 Task: Add a condition where "Description Contains at least one of the following words" " final resolution" in new tickets in your groups.
Action: Mouse moved to (155, 519)
Screenshot: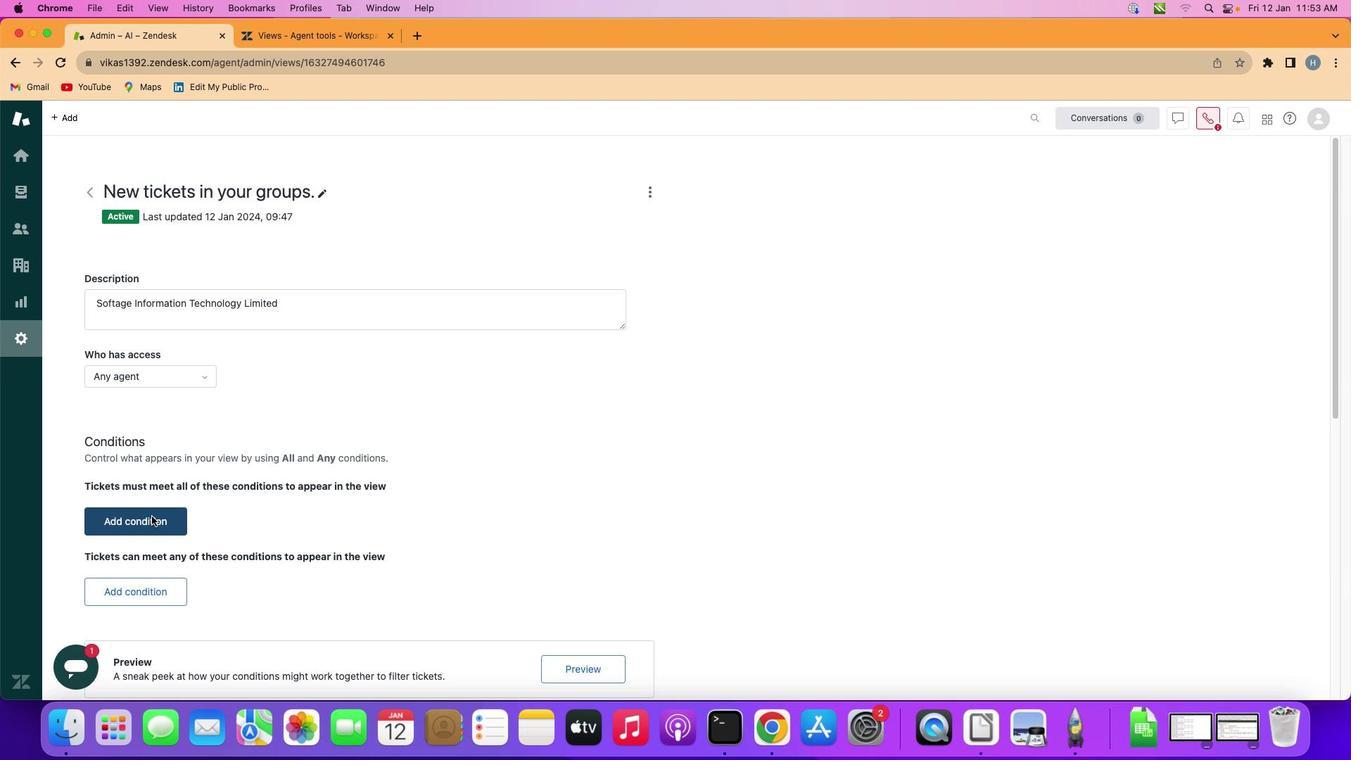 
Action: Mouse pressed left at (155, 519)
Screenshot: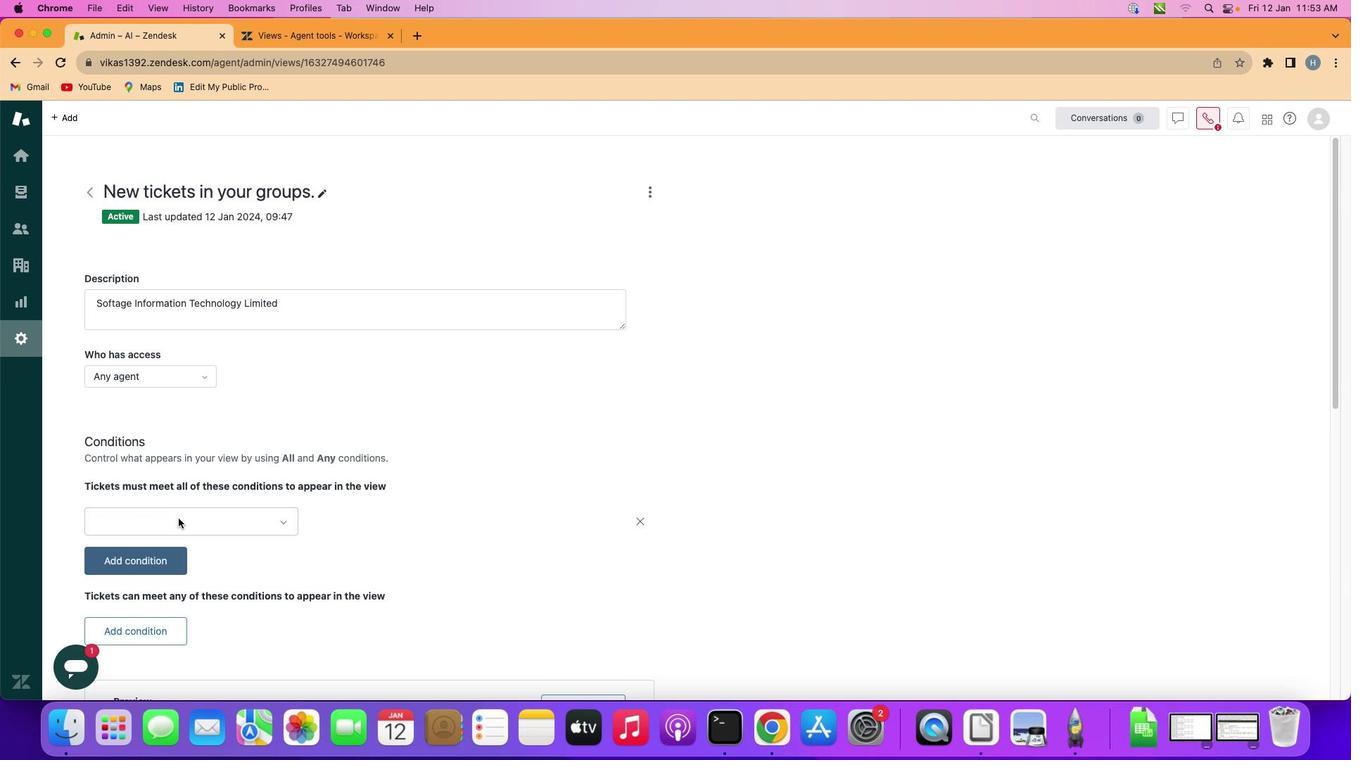 
Action: Mouse moved to (221, 520)
Screenshot: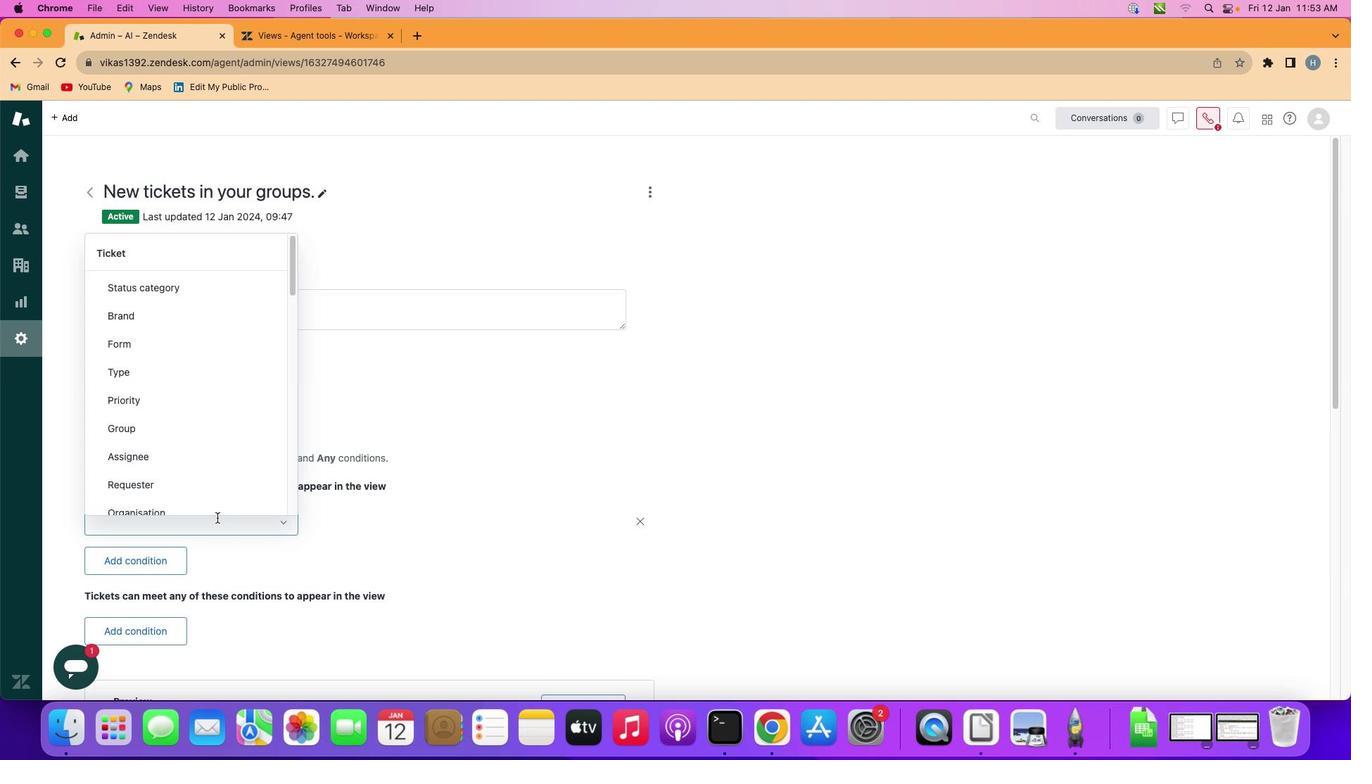 
Action: Mouse pressed left at (221, 520)
Screenshot: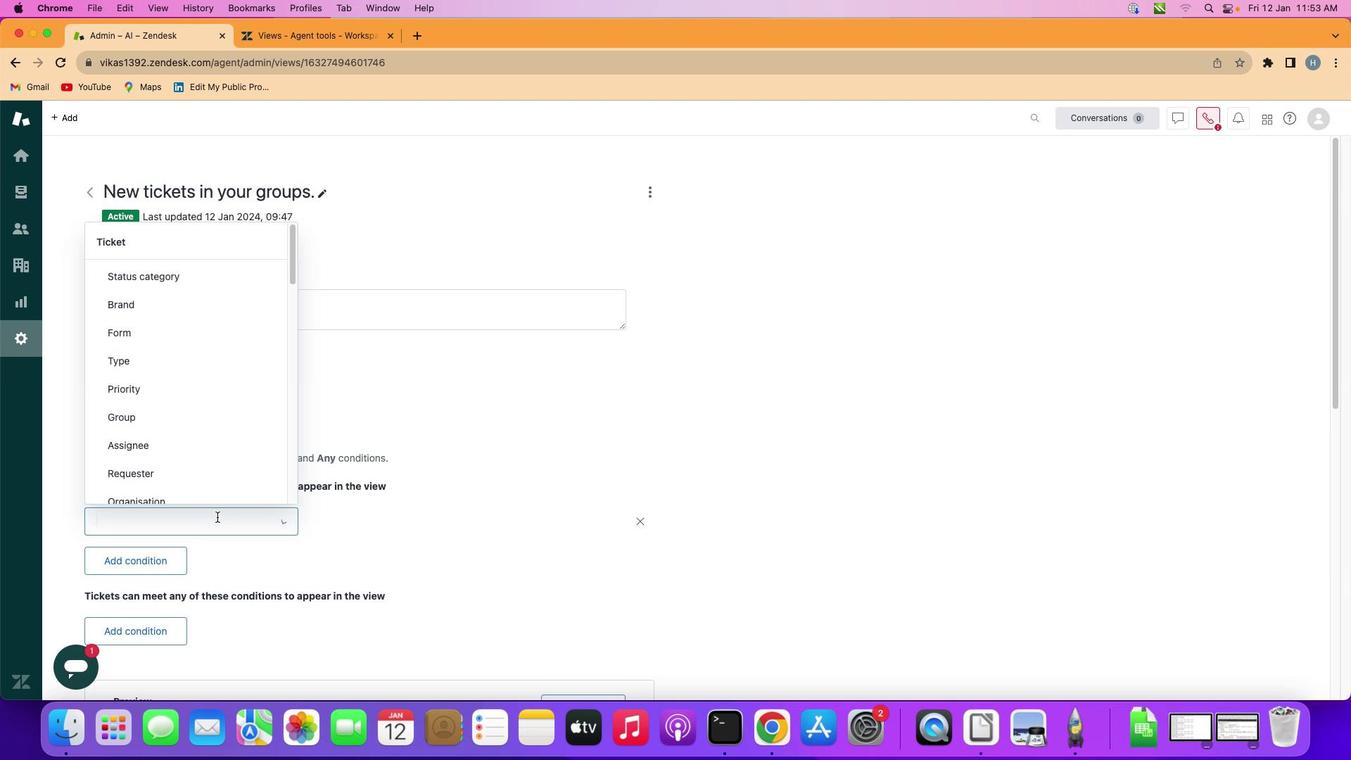 
Action: Mouse moved to (205, 397)
Screenshot: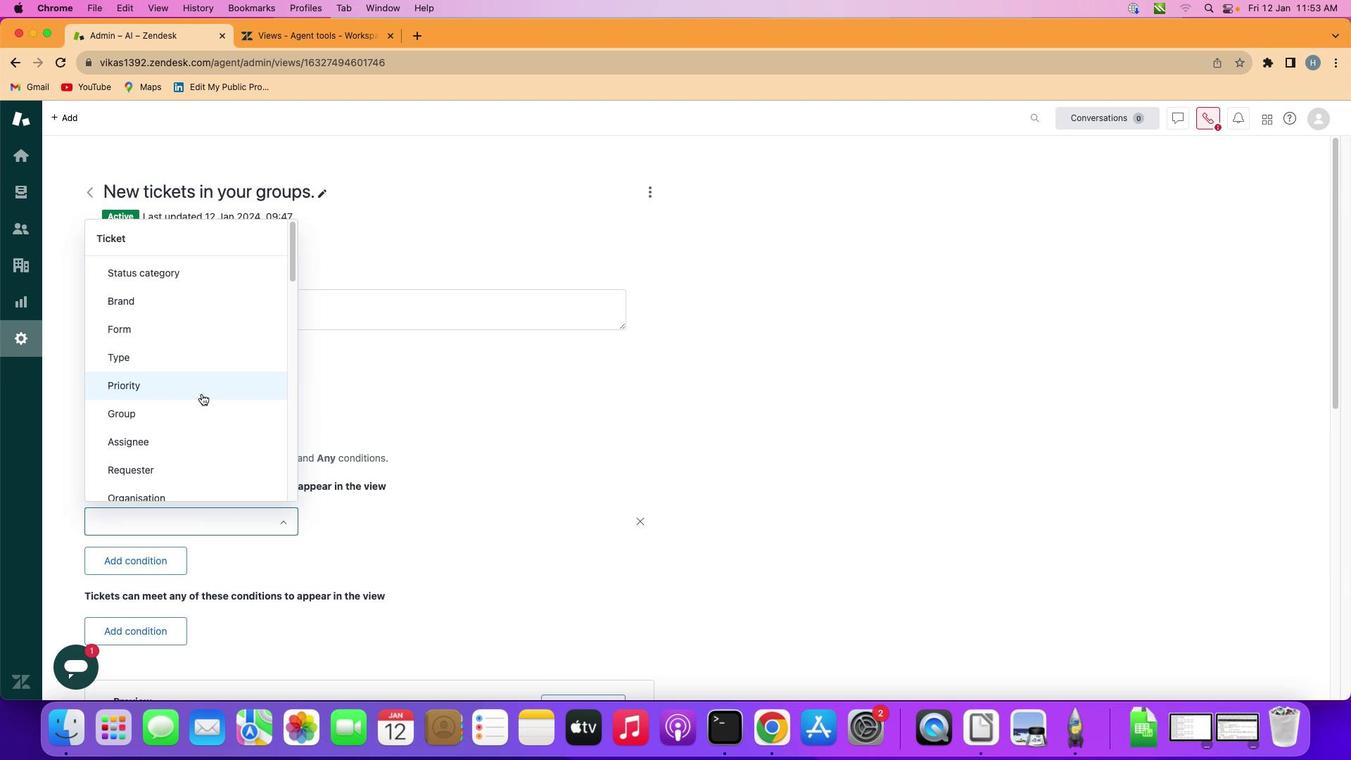 
Action: Mouse scrolled (205, 397) with delta (3, 2)
Screenshot: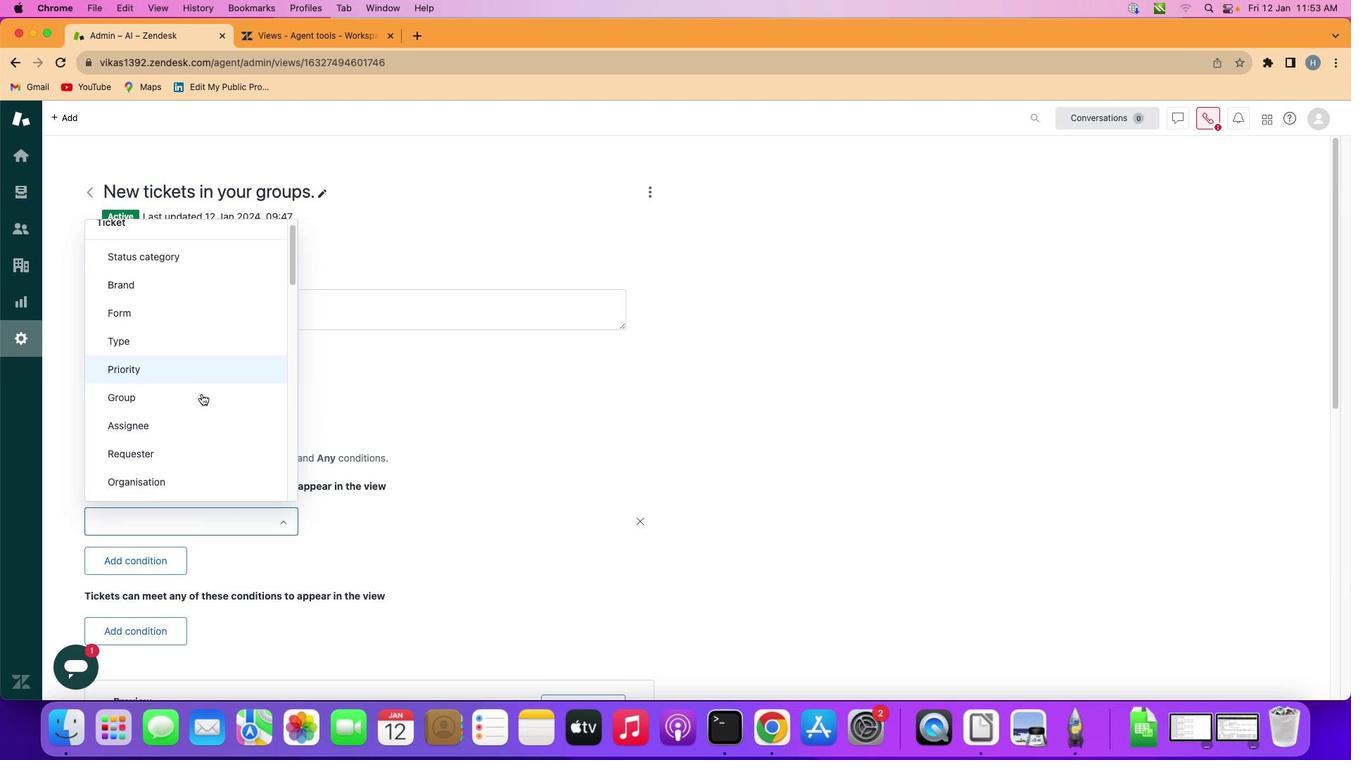 
Action: Mouse scrolled (205, 397) with delta (3, 2)
Screenshot: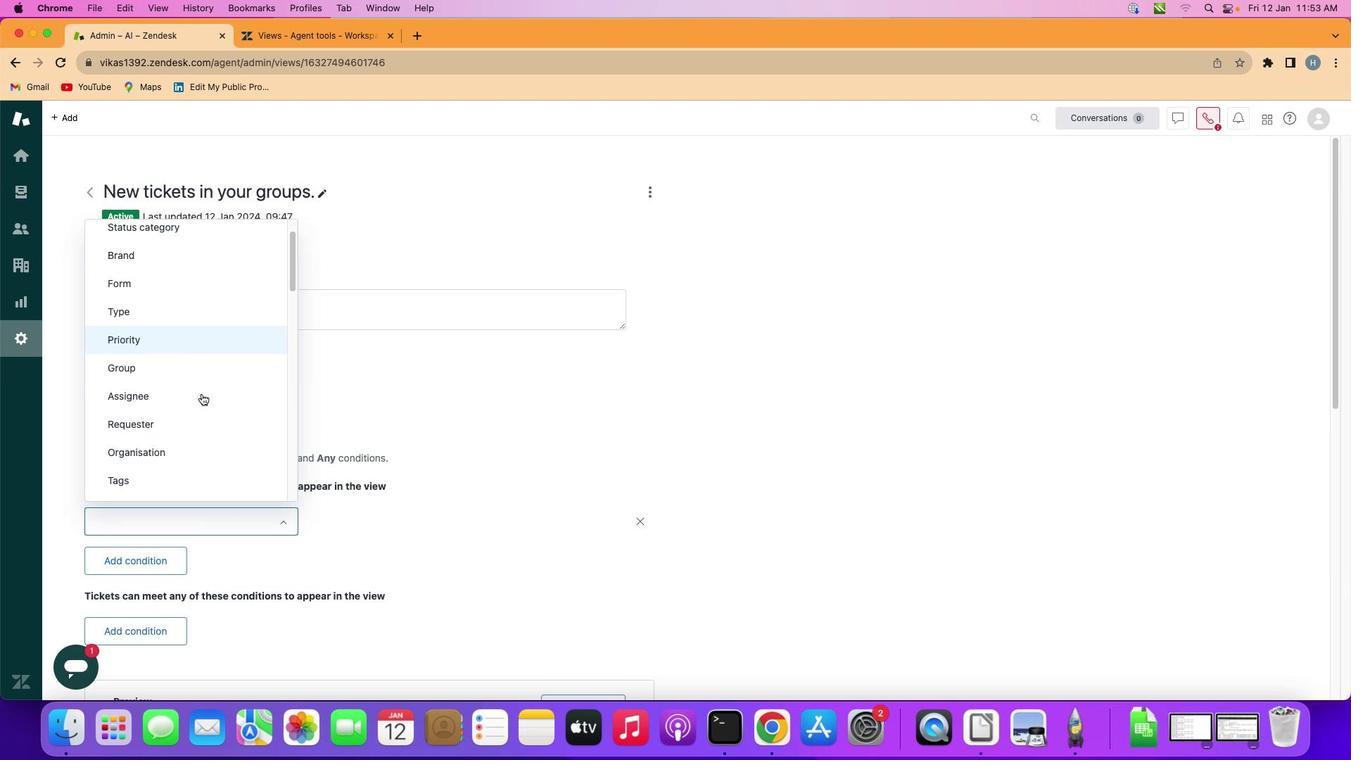 
Action: Mouse scrolled (205, 397) with delta (3, 2)
Screenshot: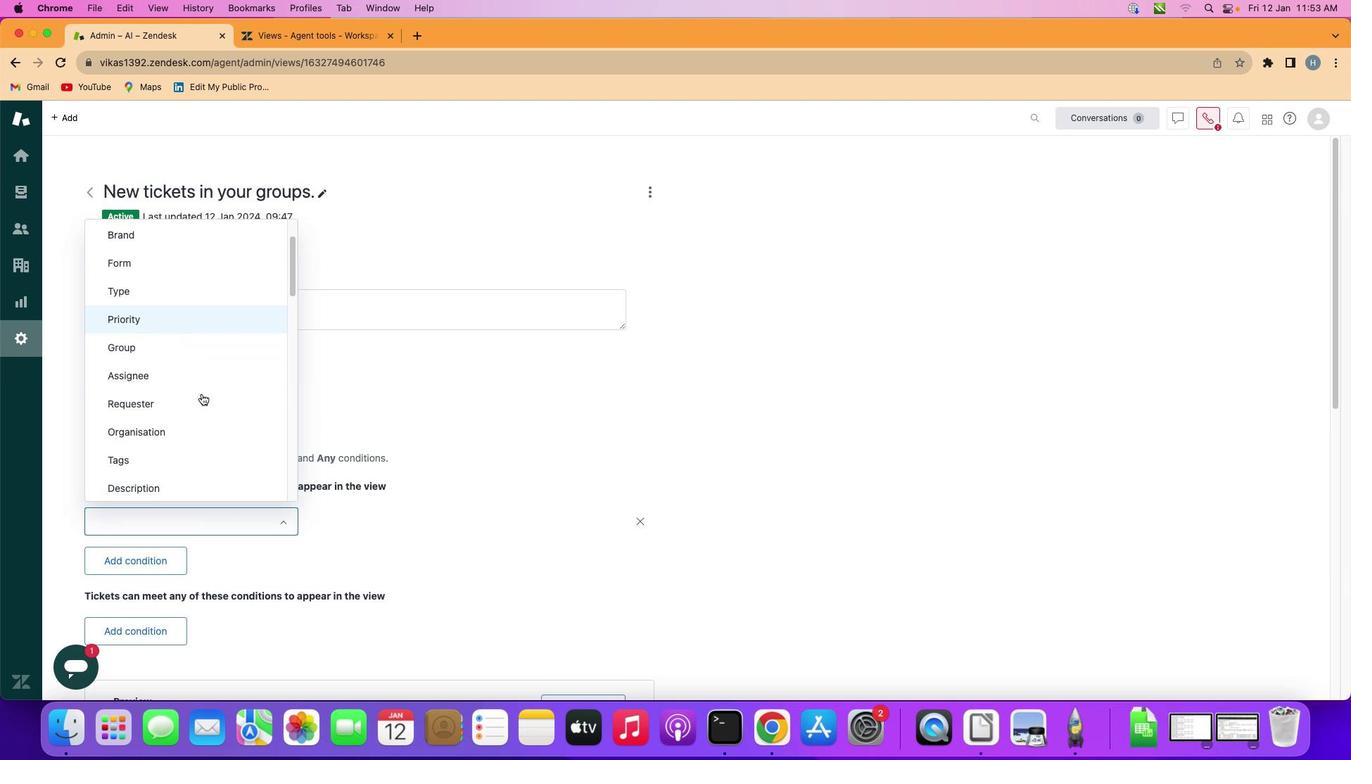 
Action: Mouse scrolled (205, 397) with delta (3, 2)
Screenshot: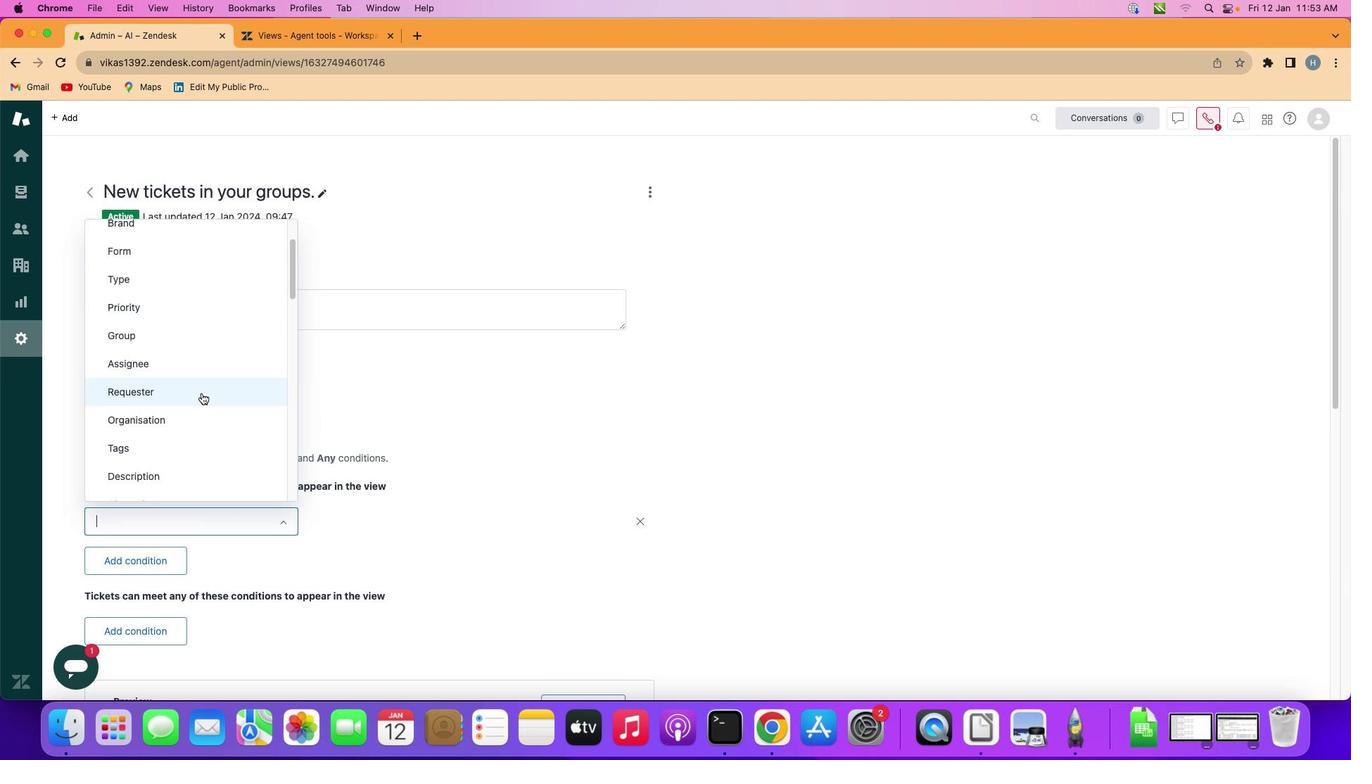 
Action: Mouse moved to (206, 395)
Screenshot: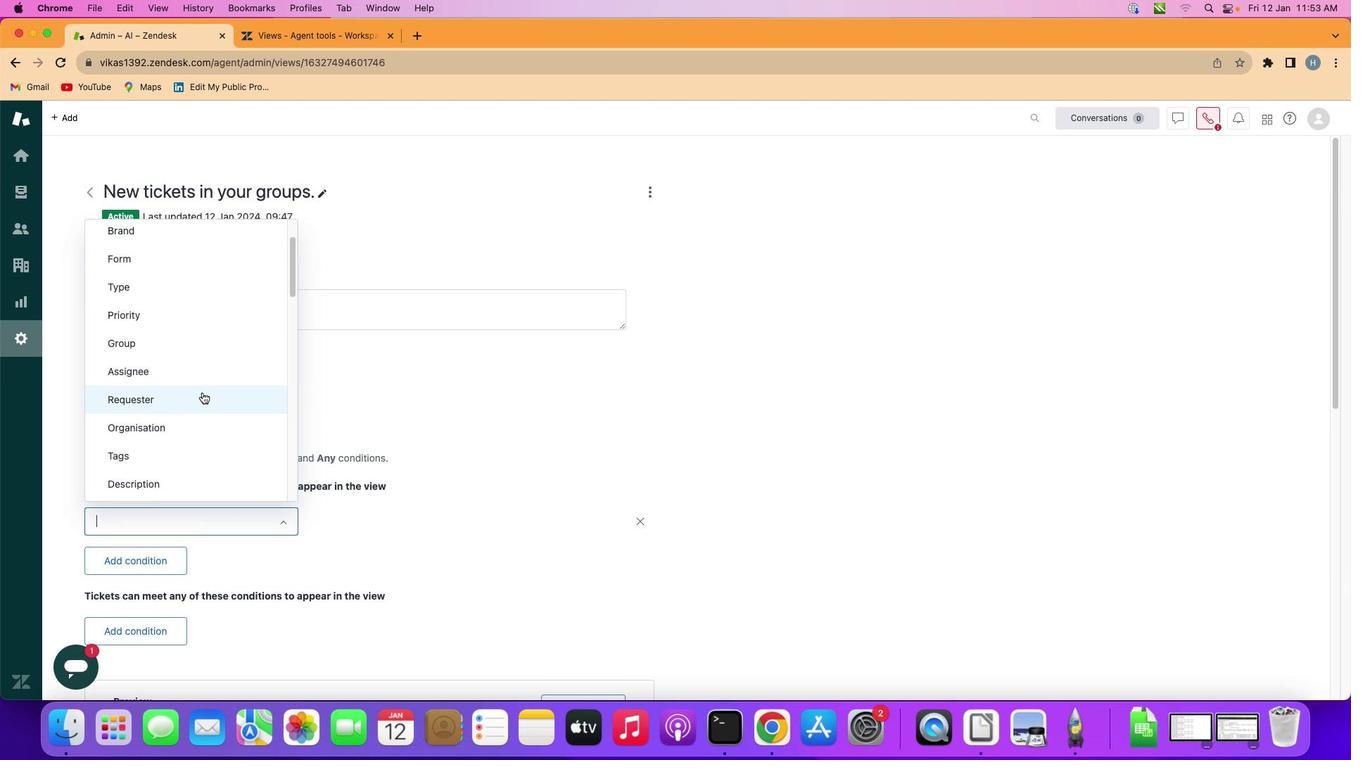 
Action: Mouse scrolled (206, 395) with delta (3, 2)
Screenshot: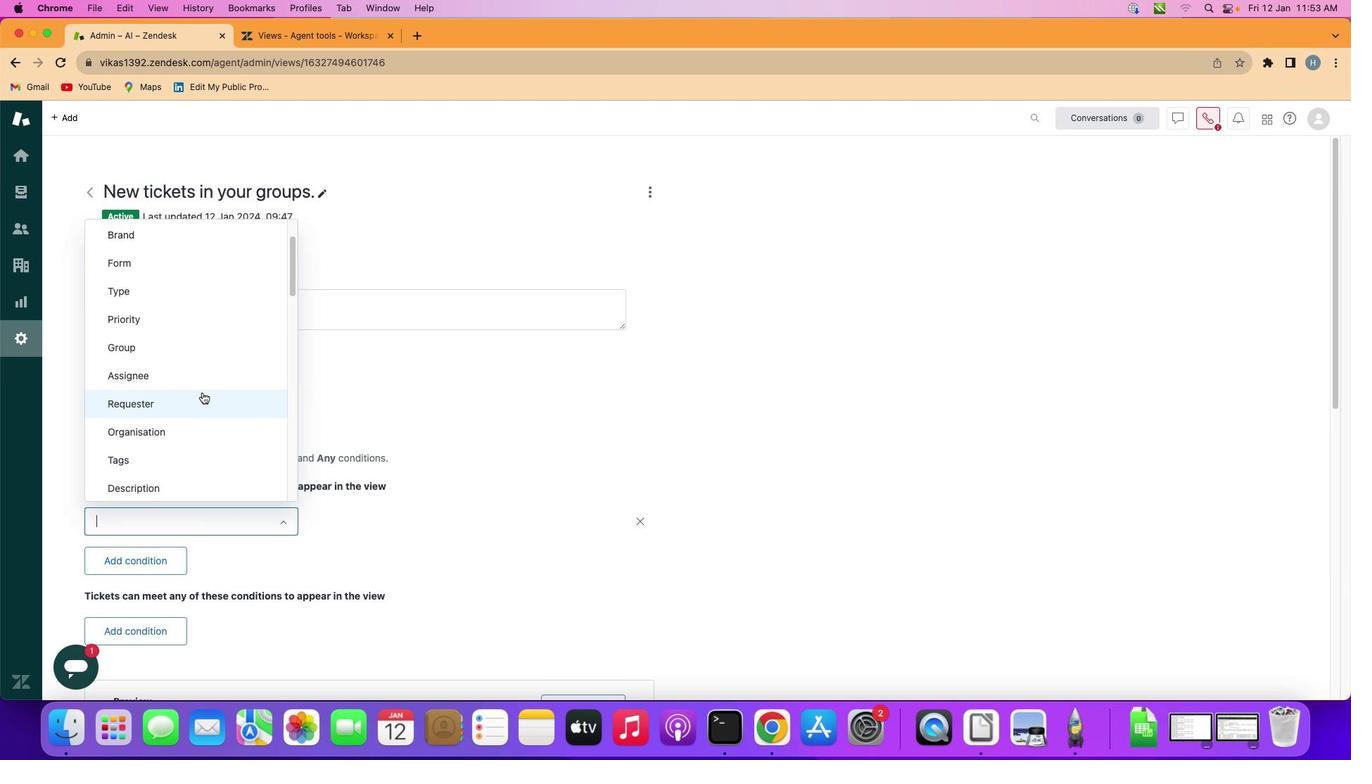 
Action: Mouse scrolled (206, 395) with delta (3, 4)
Screenshot: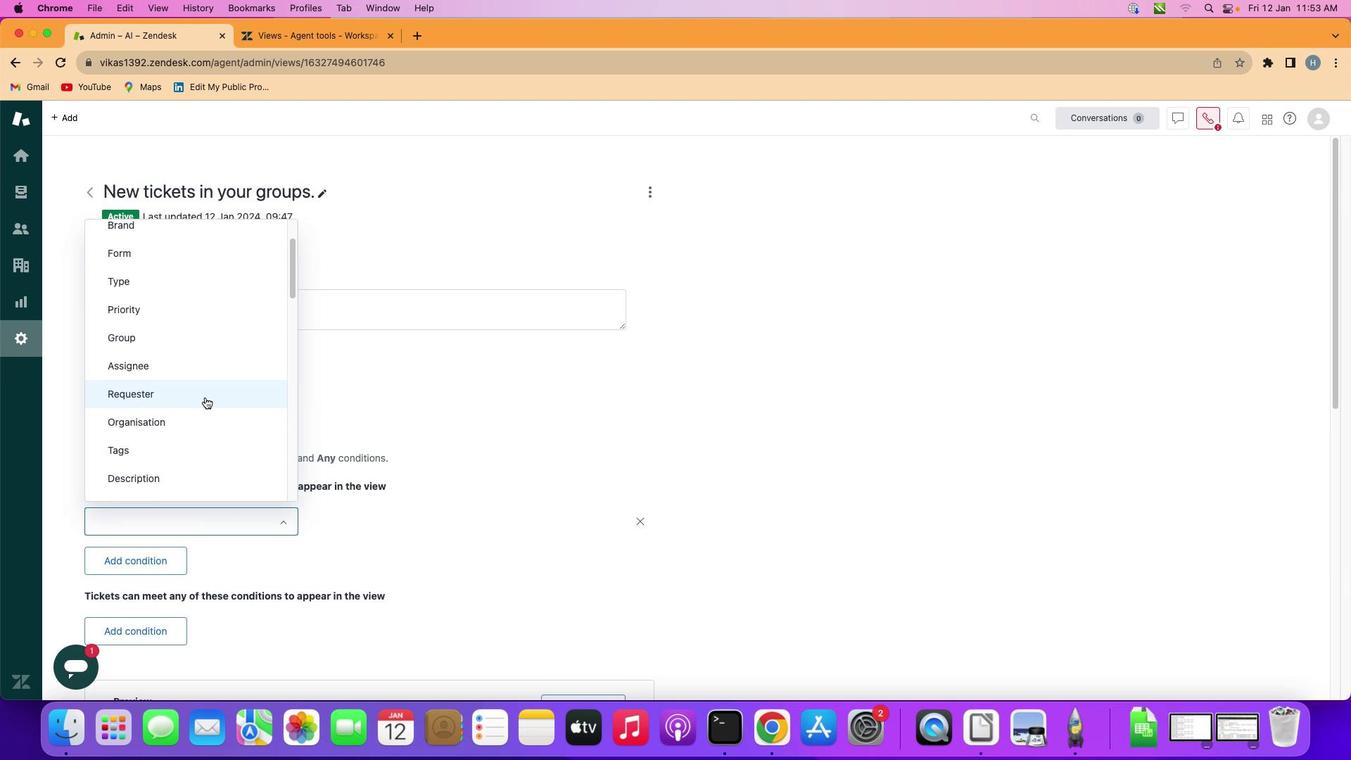 
Action: Mouse scrolled (206, 395) with delta (3, 2)
Screenshot: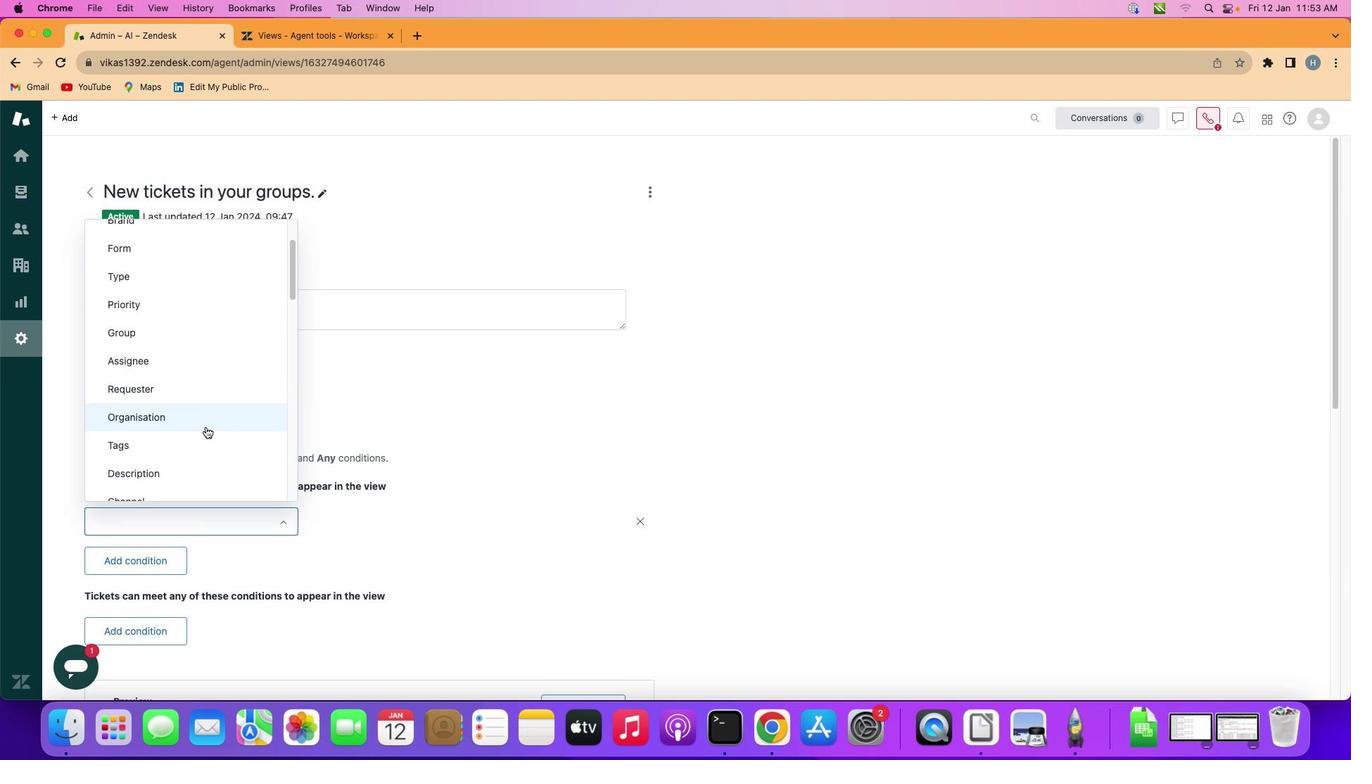 
Action: Mouse moved to (202, 471)
Screenshot: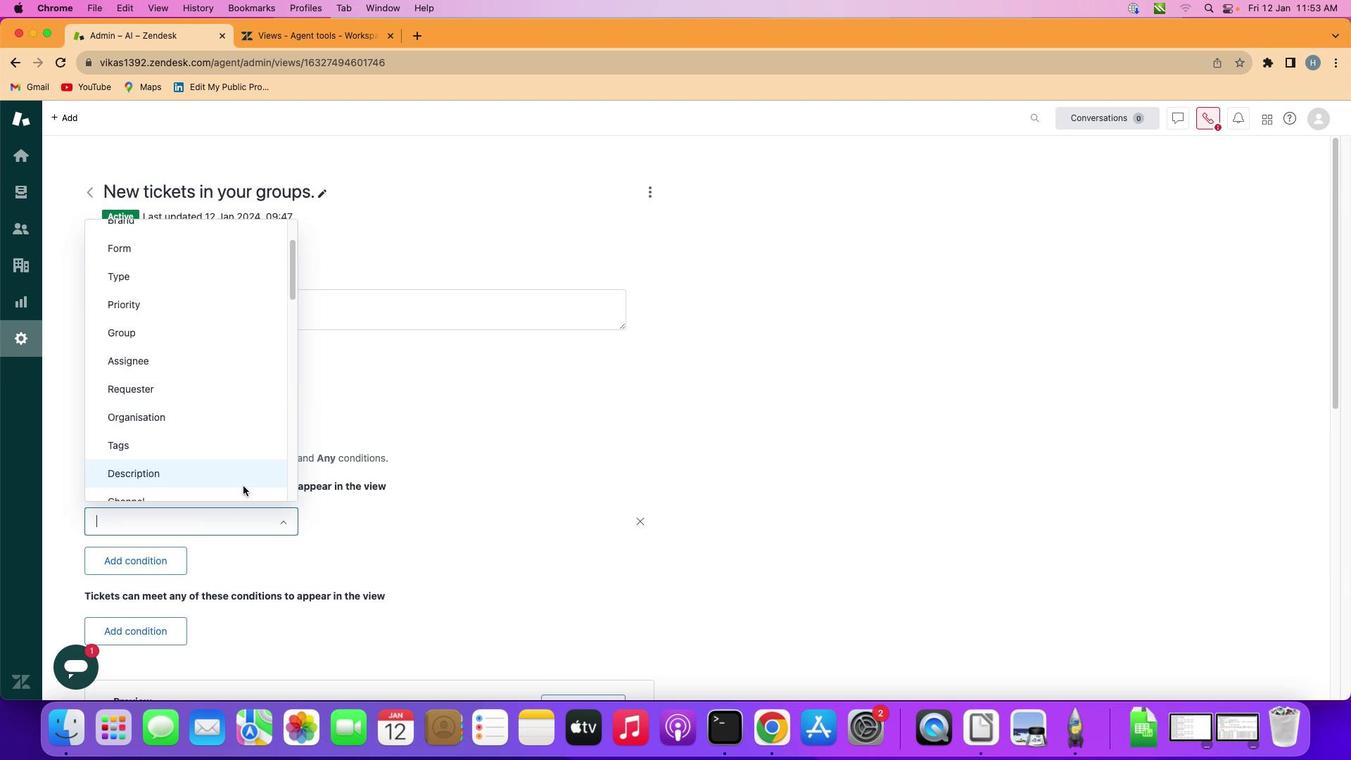 
Action: Mouse pressed left at (202, 471)
Screenshot: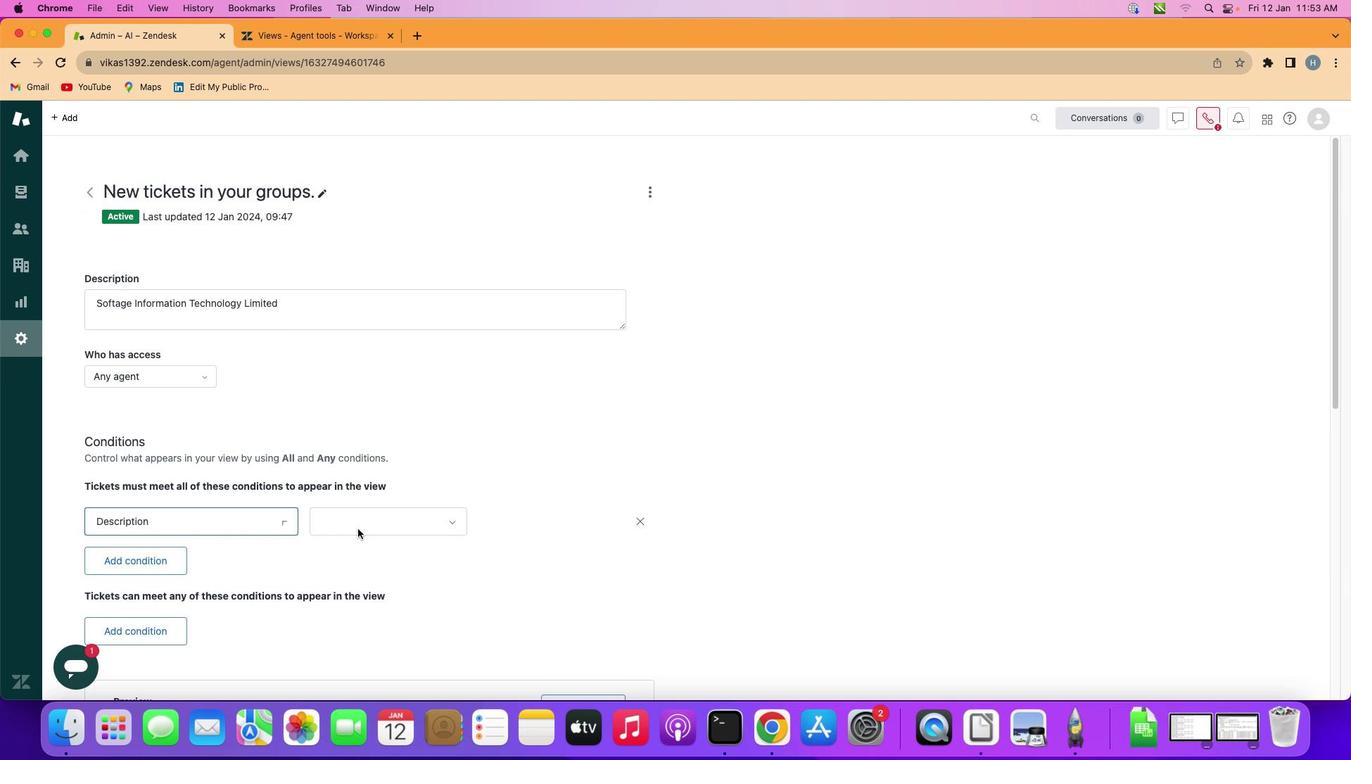 
Action: Mouse moved to (385, 533)
Screenshot: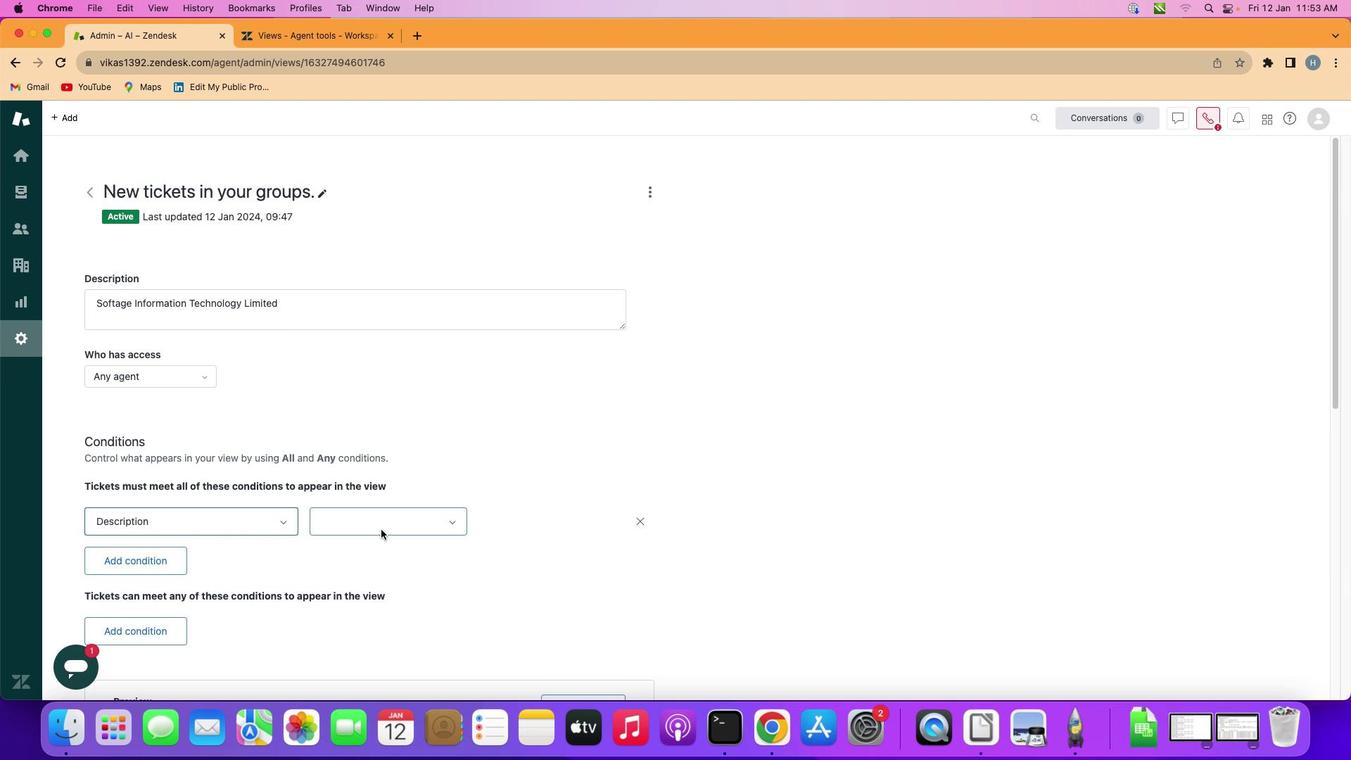 
Action: Mouse pressed left at (385, 533)
Screenshot: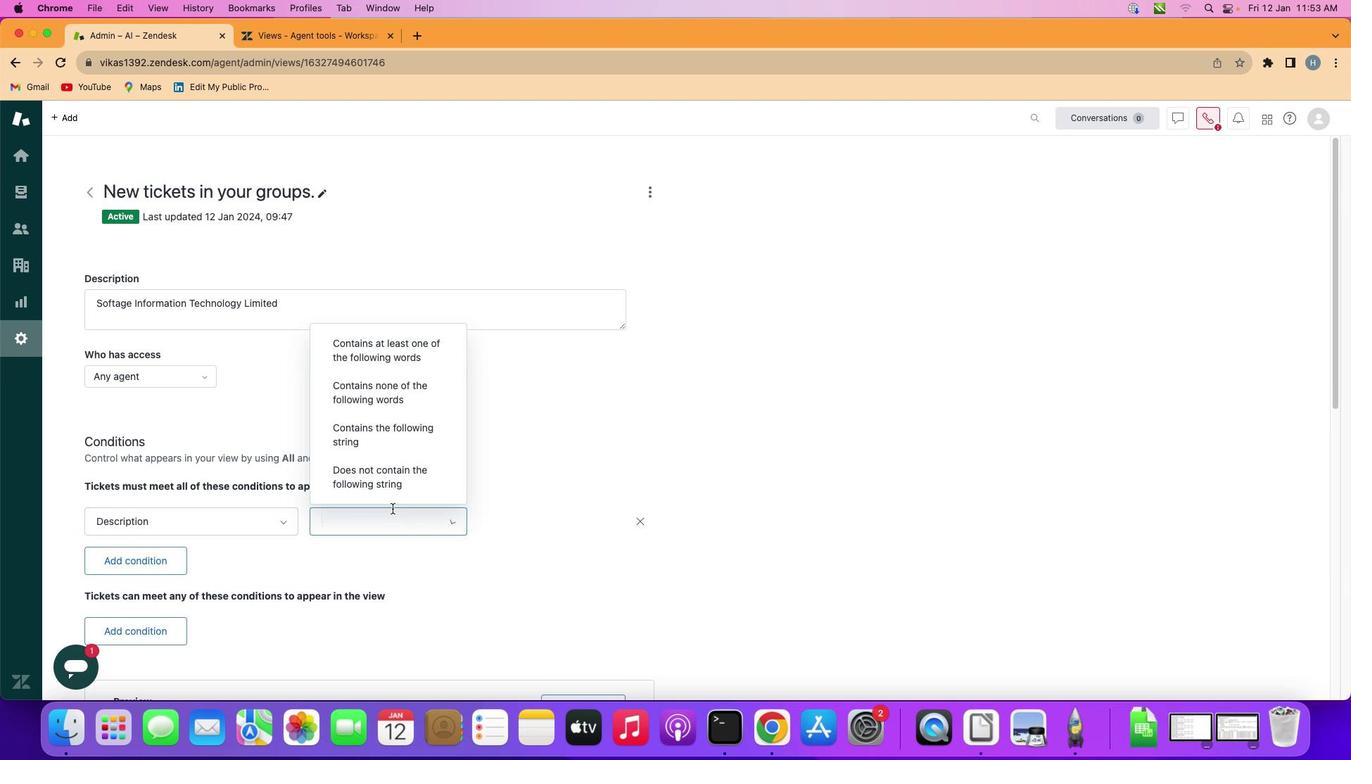 
Action: Mouse moved to (417, 359)
Screenshot: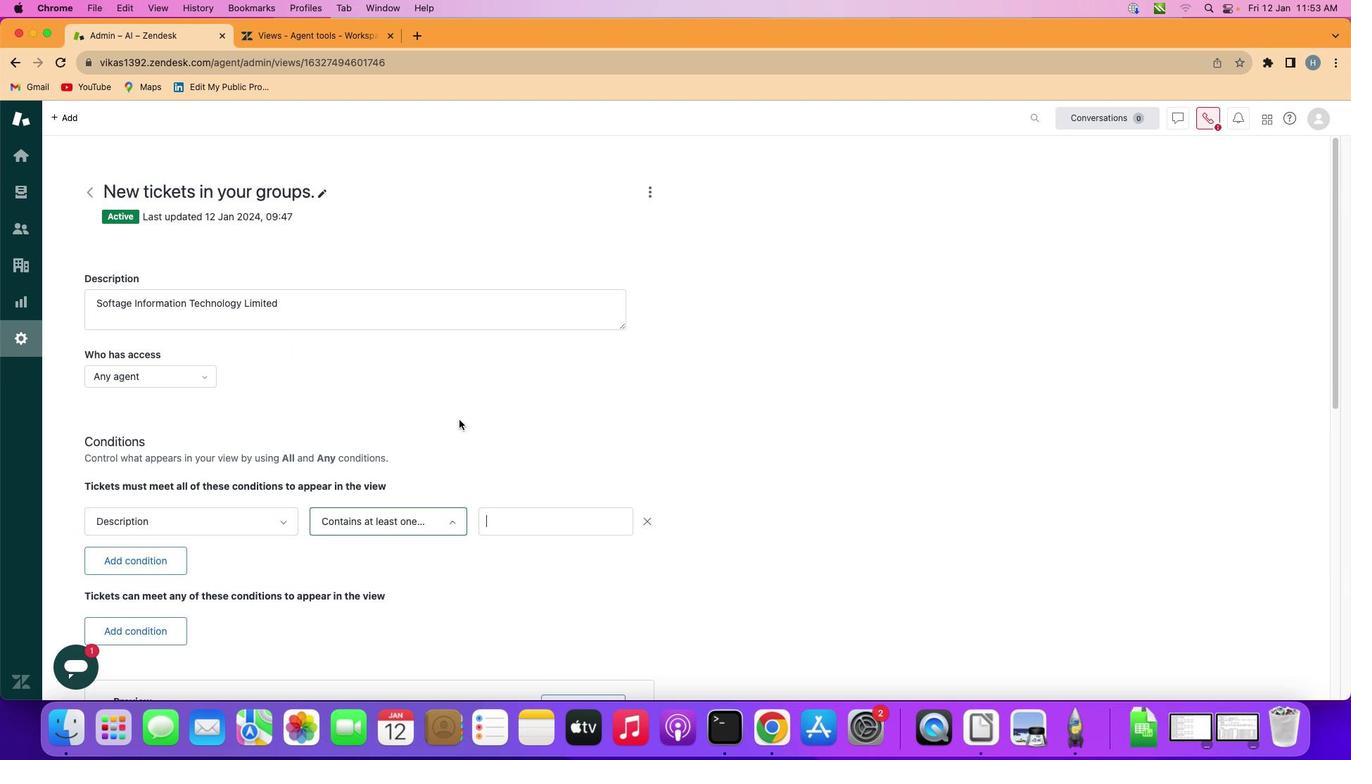
Action: Mouse pressed left at (417, 359)
Screenshot: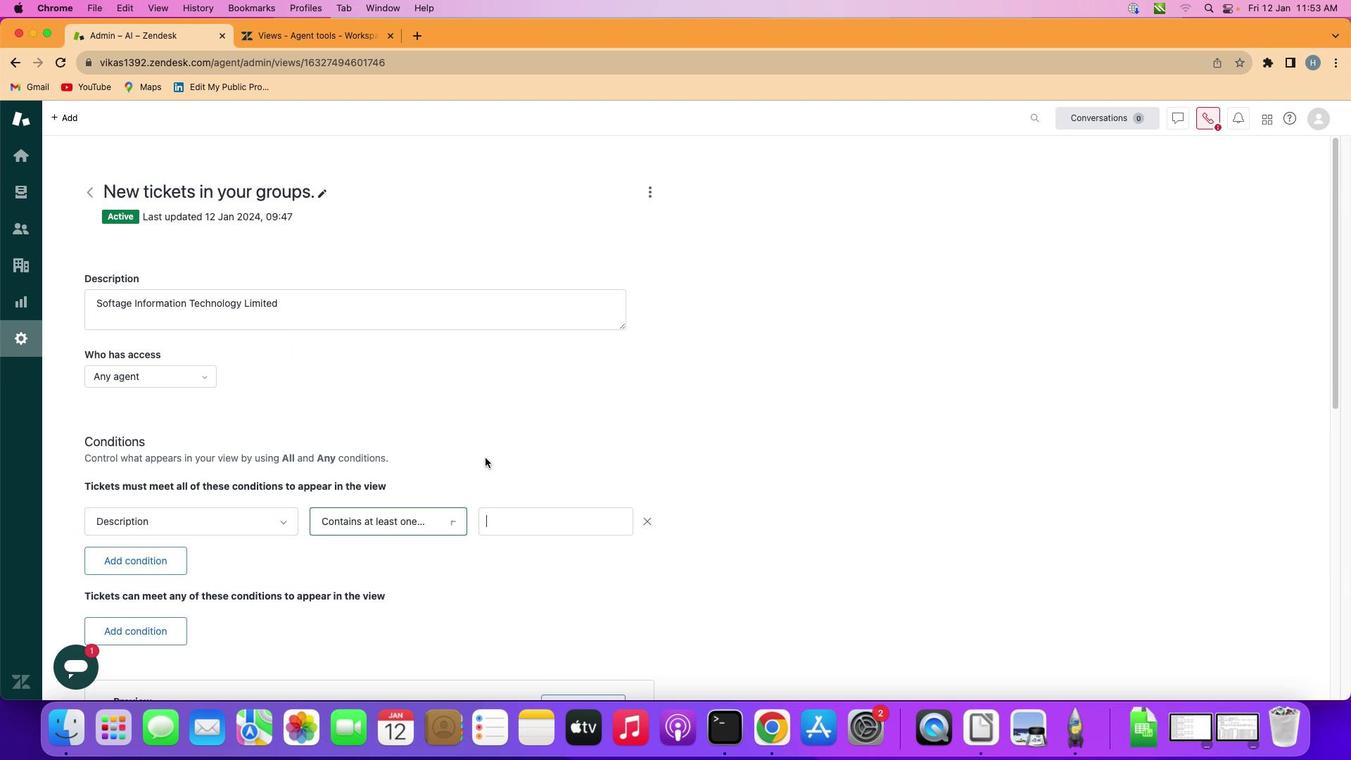 
Action: Mouse moved to (531, 518)
Screenshot: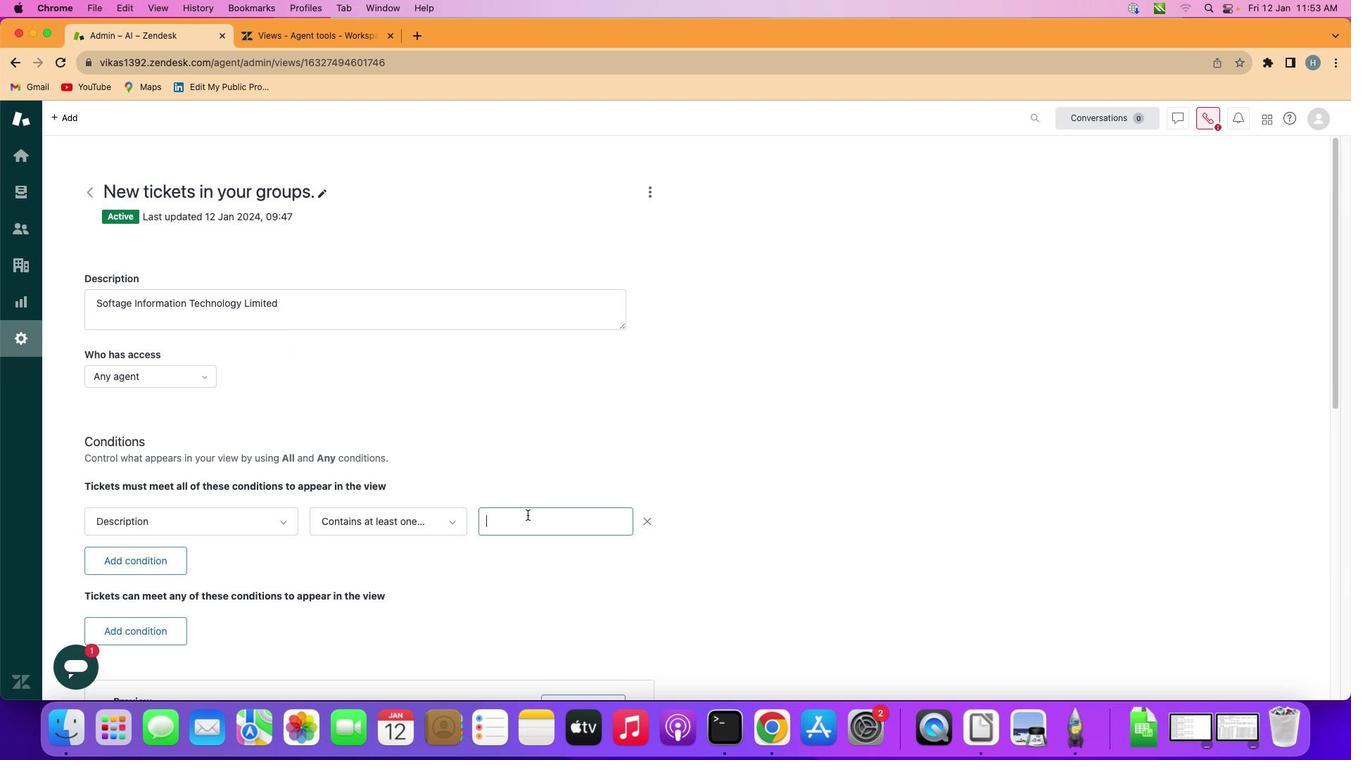 
Action: Mouse pressed left at (531, 518)
Screenshot: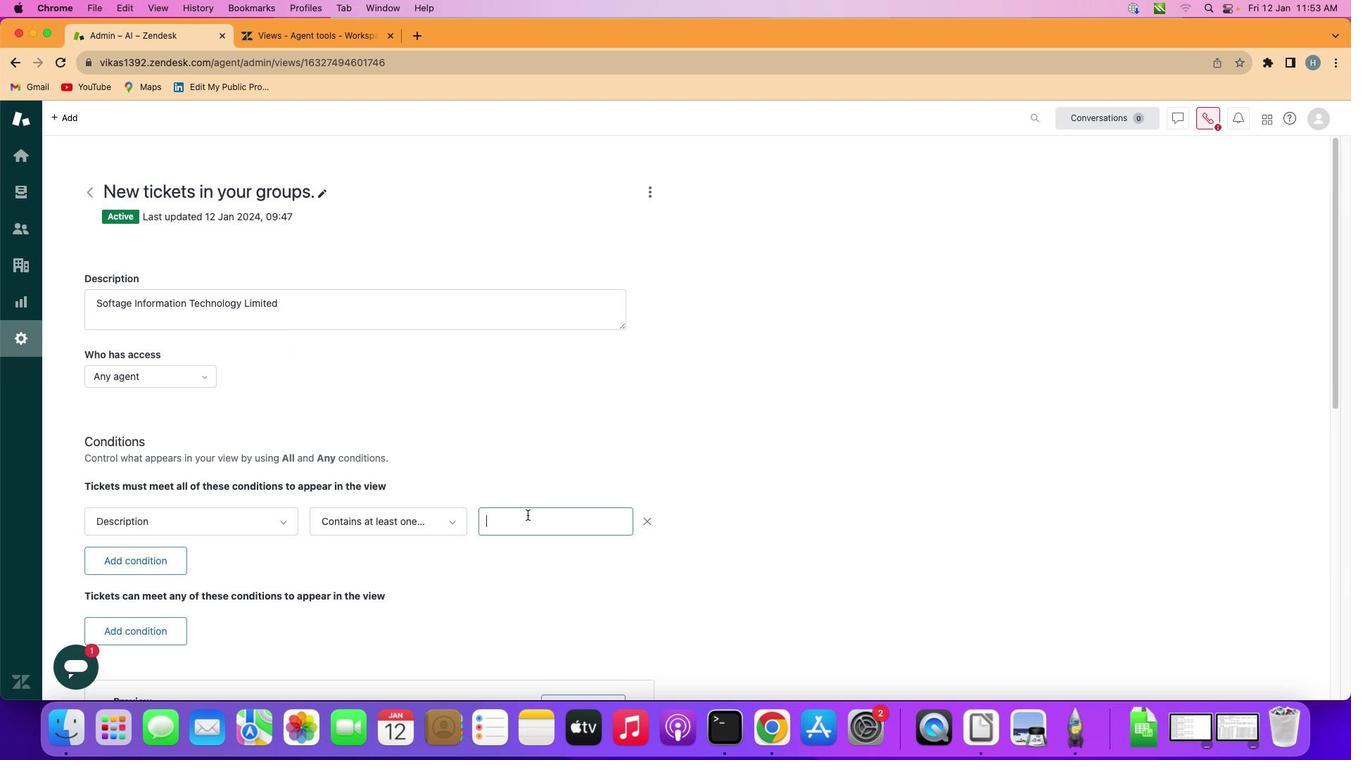 
Action: Key pressed 'f''i''n''a''l'Key.space'r''e''s''o''l''u''t''i''o''n'
Screenshot: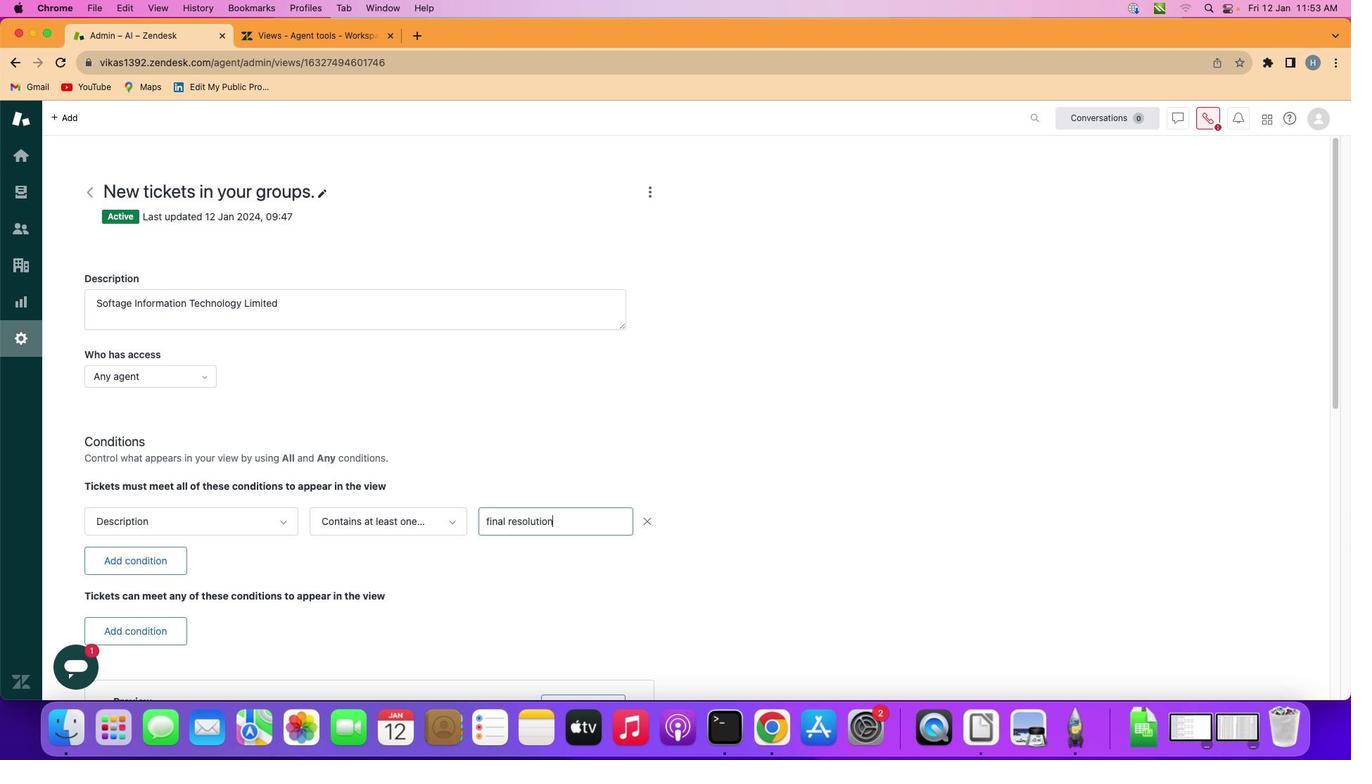 
Action: Mouse moved to (531, 518)
Screenshot: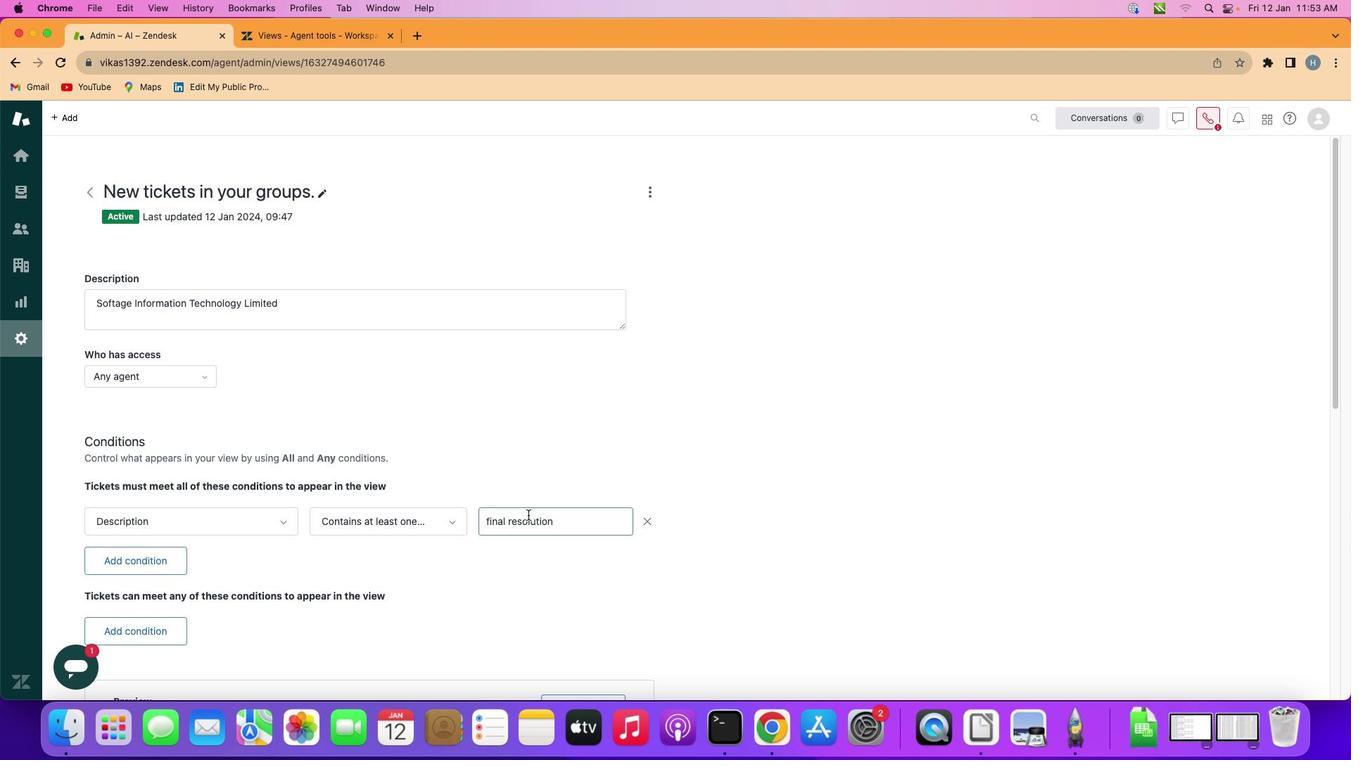 
